 Task: Enable the option "Show unimportant error and warnings dialogs" in the Qt interface.
Action: Mouse moved to (99, 11)
Screenshot: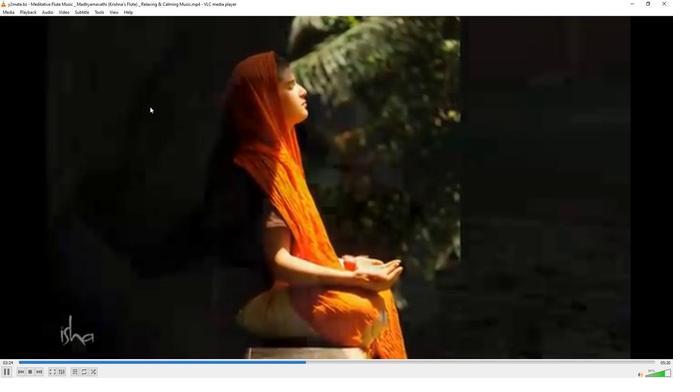 
Action: Mouse pressed left at (99, 11)
Screenshot: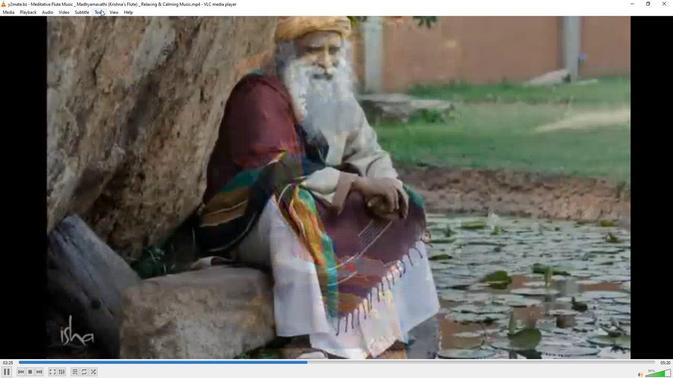 
Action: Mouse moved to (112, 95)
Screenshot: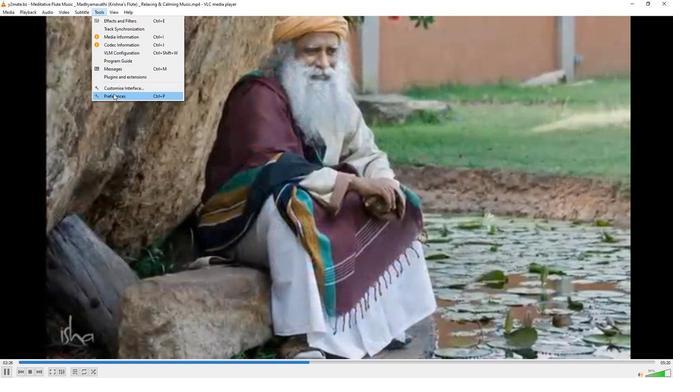 
Action: Mouse pressed left at (112, 95)
Screenshot: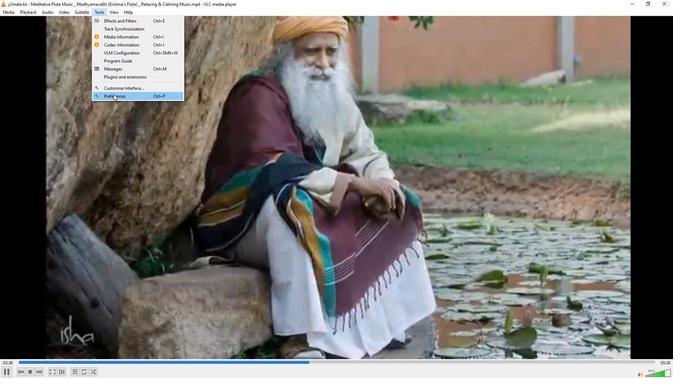
Action: Mouse moved to (222, 309)
Screenshot: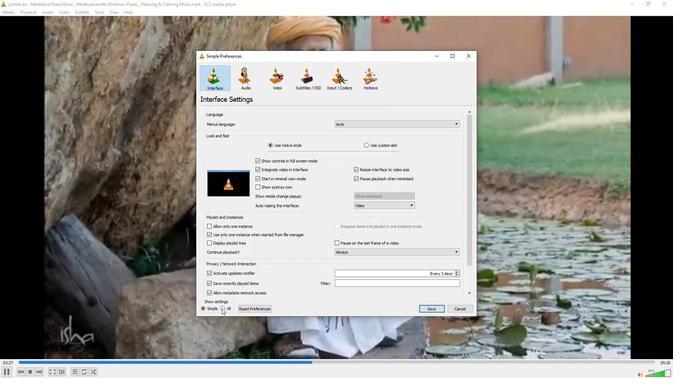 
Action: Mouse pressed left at (222, 309)
Screenshot: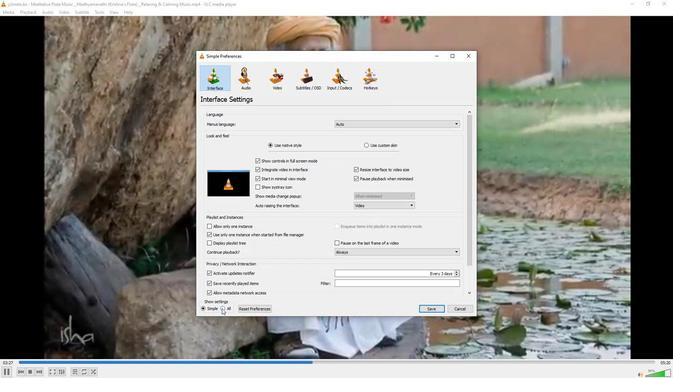 
Action: Mouse moved to (211, 277)
Screenshot: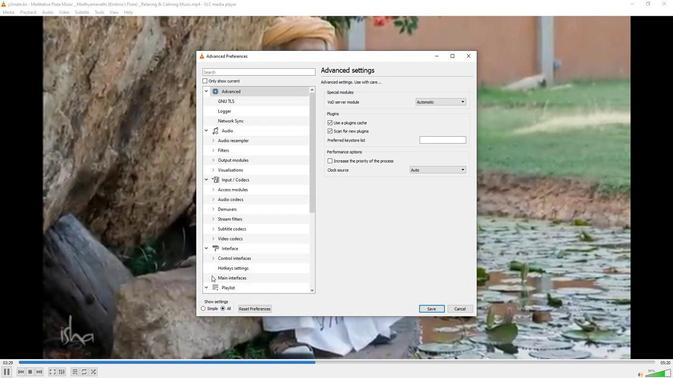 
Action: Mouse pressed left at (211, 277)
Screenshot: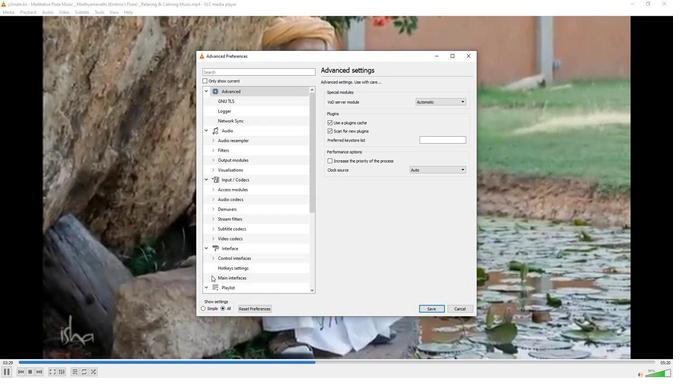 
Action: Mouse moved to (218, 267)
Screenshot: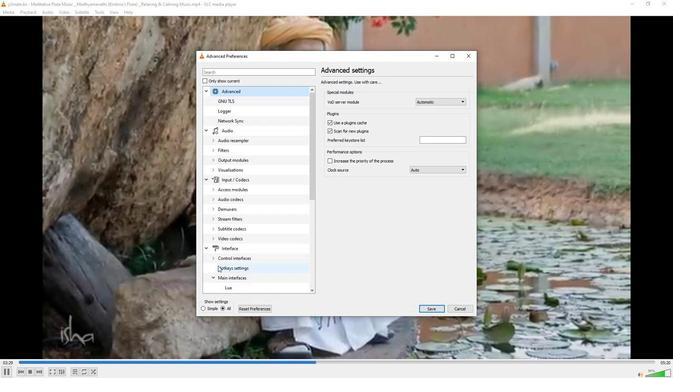 
Action: Mouse scrolled (218, 266) with delta (0, 0)
Screenshot: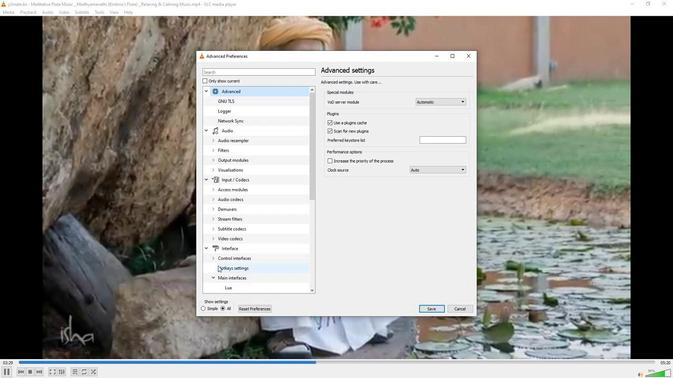 
Action: Mouse moved to (227, 267)
Screenshot: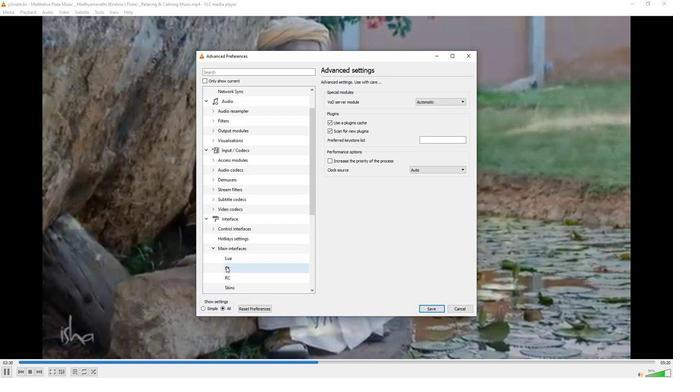 
Action: Mouse pressed left at (227, 267)
Screenshot: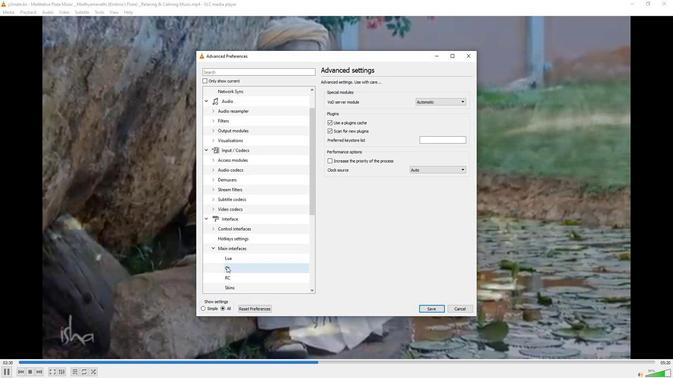 
Action: Mouse moved to (328, 250)
Screenshot: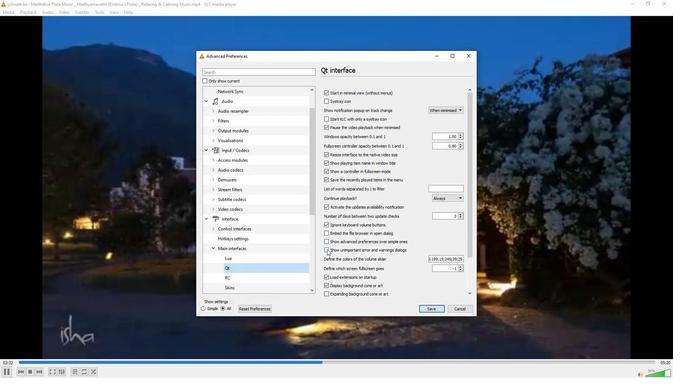 
Action: Mouse pressed left at (328, 250)
Screenshot: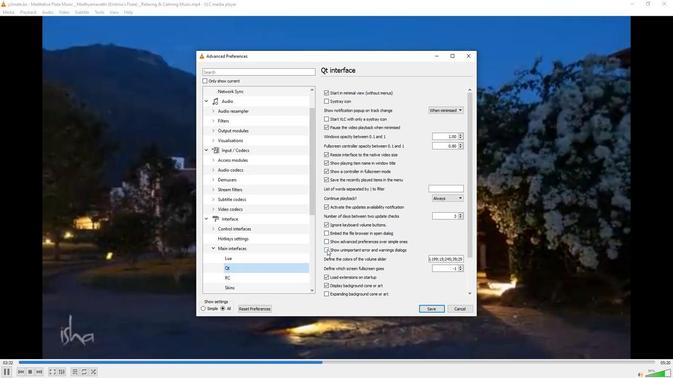 
Action: Mouse moved to (334, 255)
Screenshot: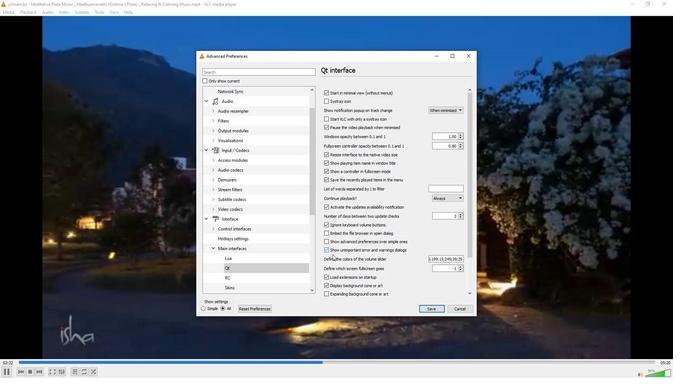 
